 Task: Use the "Google Maps" extension to access maps and directions quickly.
Action: Mouse moved to (1005, 30)
Screenshot: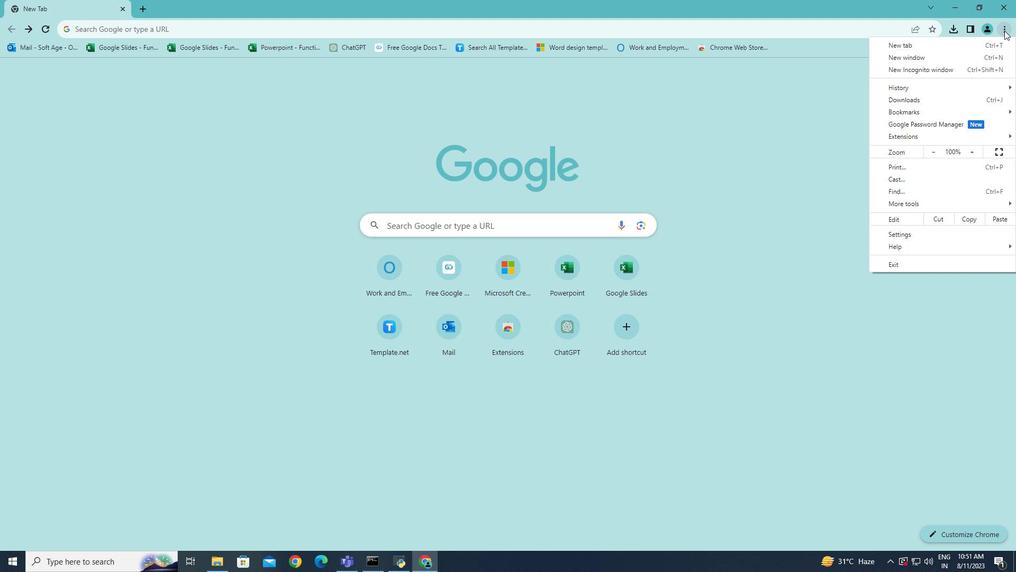 
Action: Mouse pressed left at (1005, 30)
Screenshot: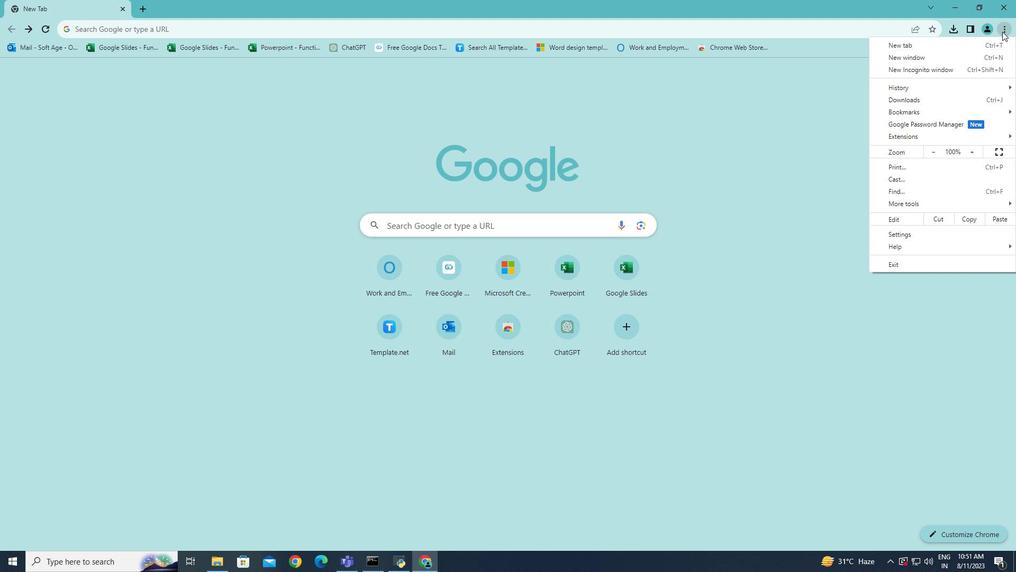 
Action: Mouse moved to (905, 137)
Screenshot: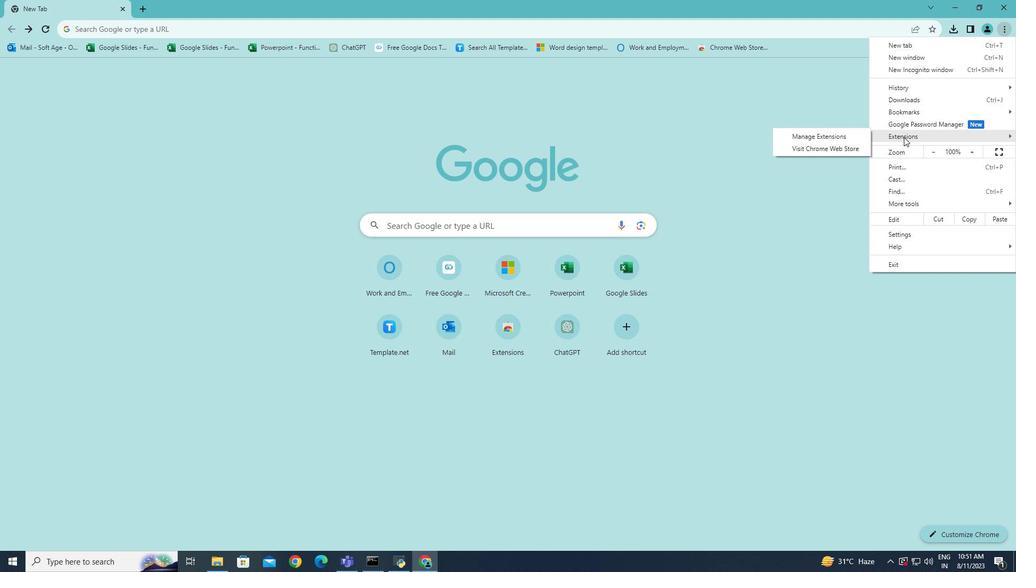 
Action: Mouse pressed left at (905, 137)
Screenshot: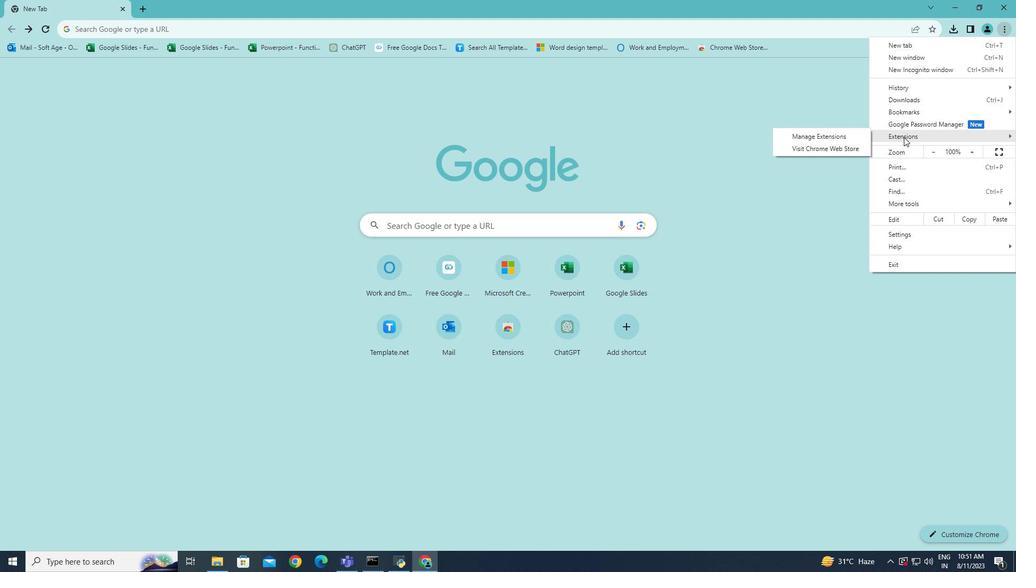 
Action: Mouse moved to (832, 149)
Screenshot: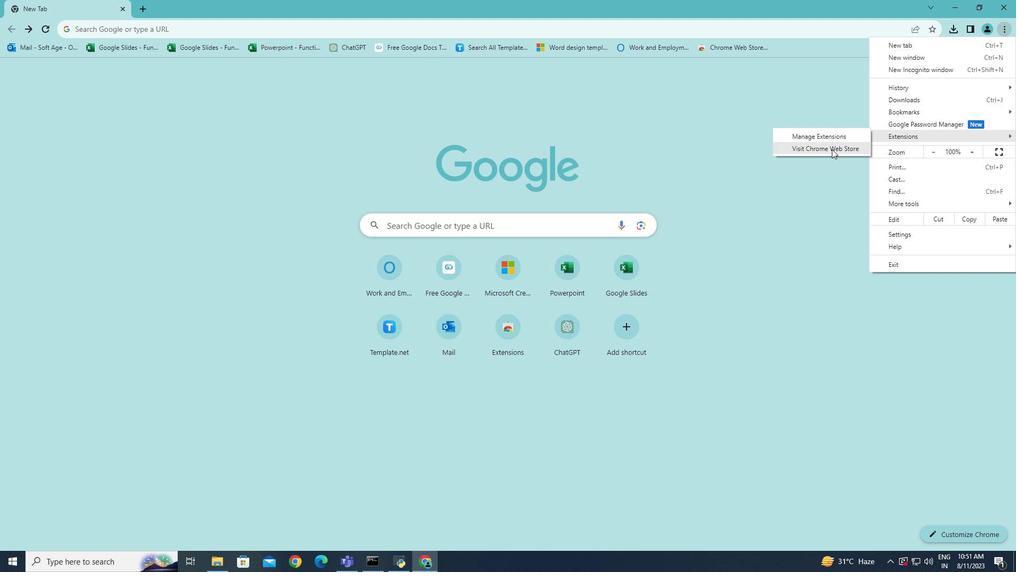 
Action: Mouse pressed left at (832, 149)
Screenshot: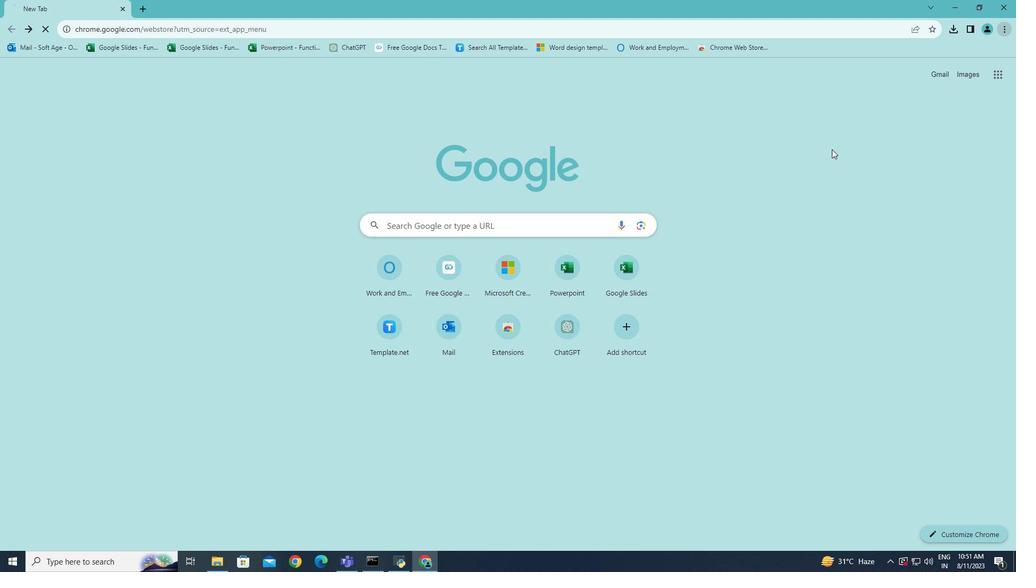 
Action: Mouse moved to (252, 95)
Screenshot: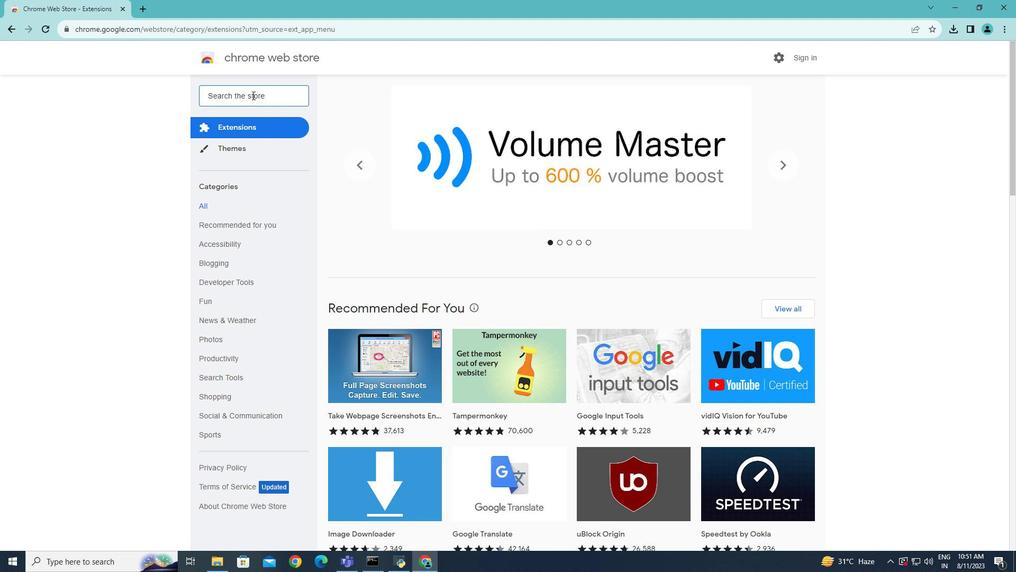 
Action: Mouse pressed left at (252, 95)
Screenshot: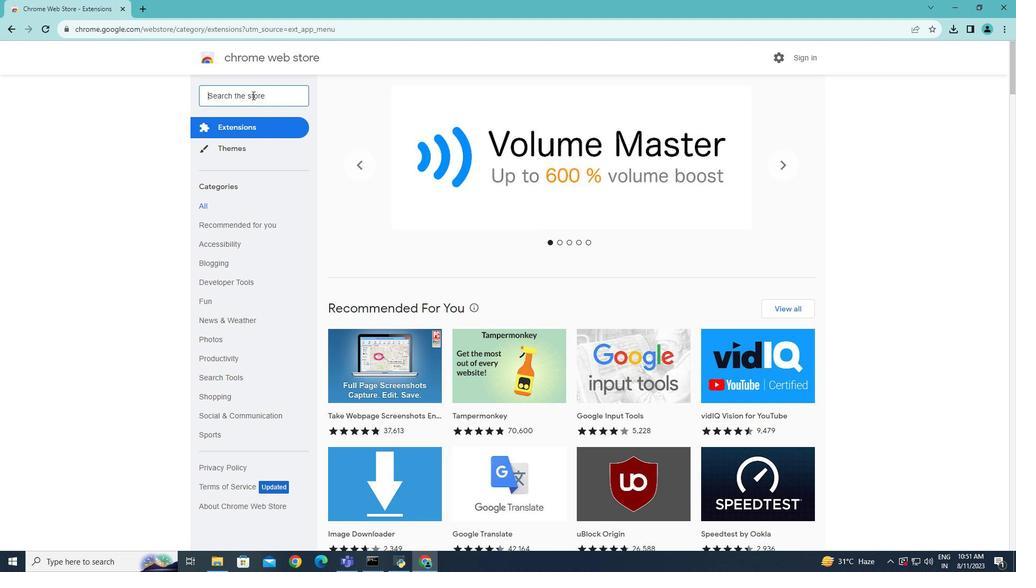 
Action: Key pressed google<Key.space>earth<Key.enter>
Screenshot: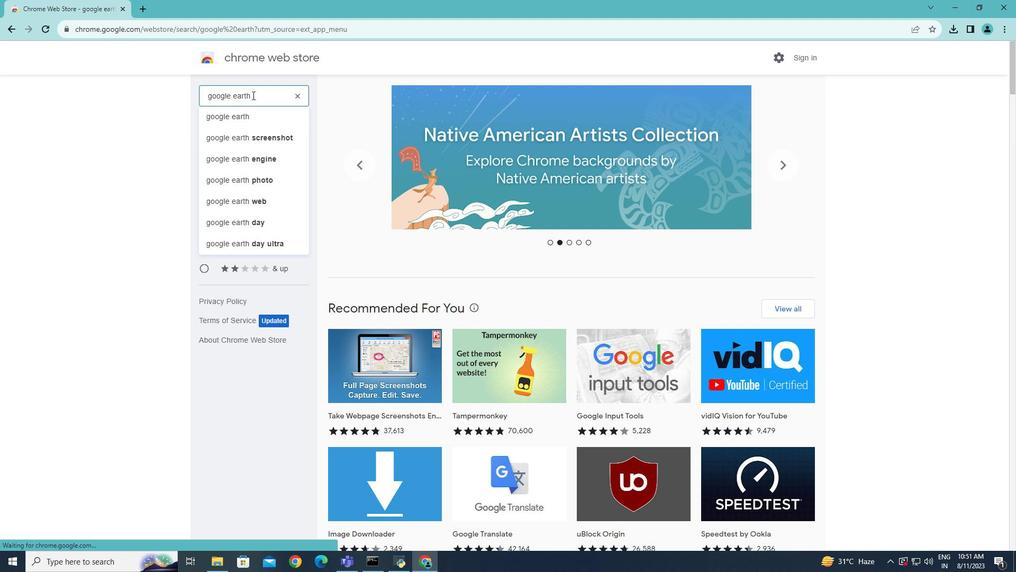 
Action: Mouse moved to (573, 173)
Screenshot: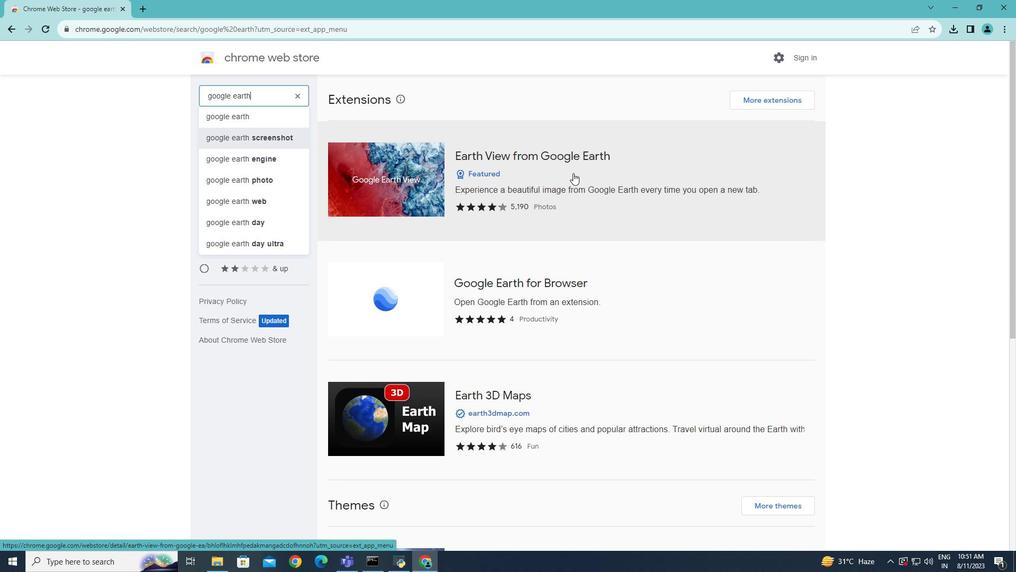 
Action: Mouse pressed left at (573, 173)
Screenshot: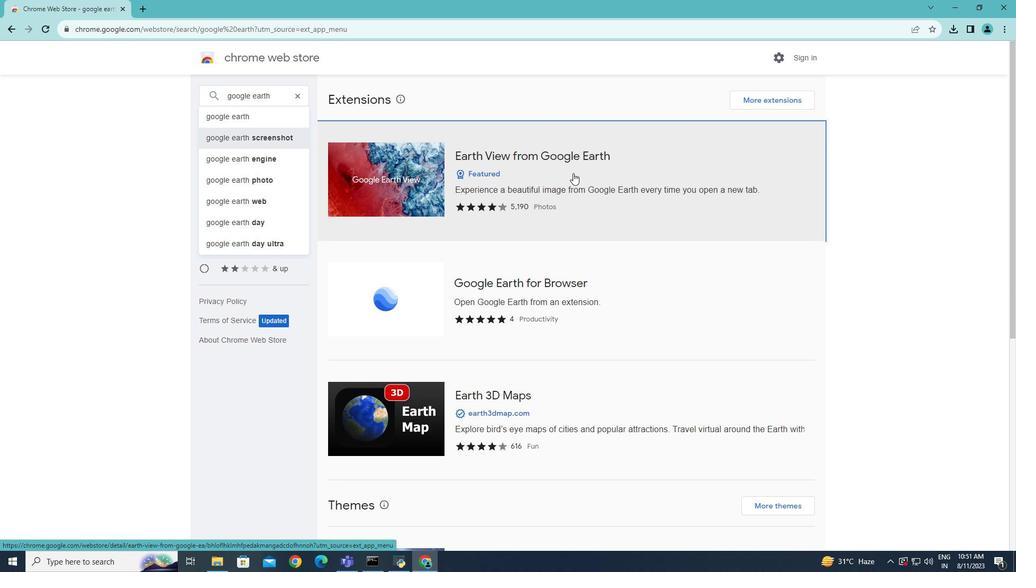 
Action: Mouse moved to (713, 134)
Screenshot: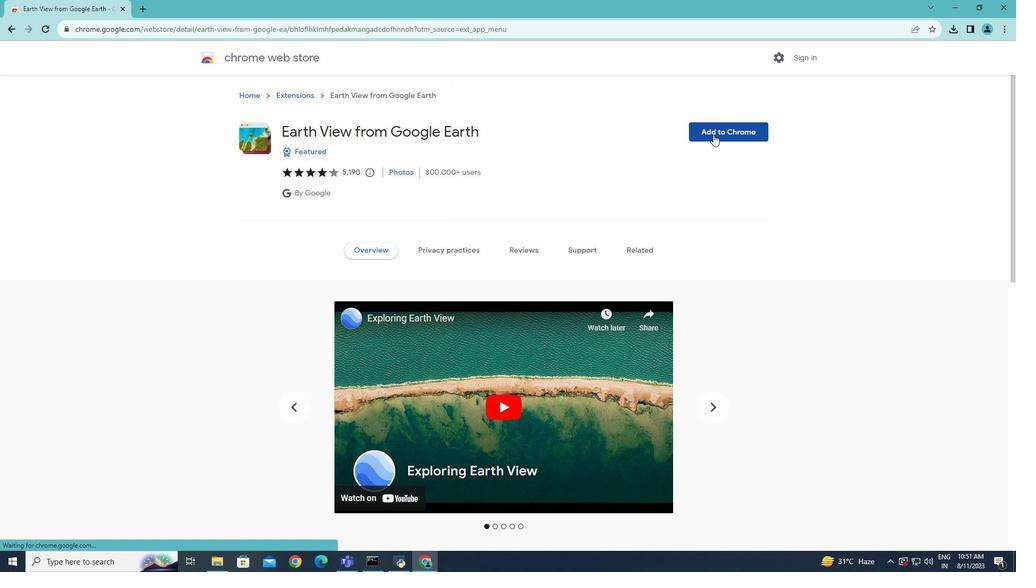 
Action: Mouse pressed left at (713, 134)
Screenshot: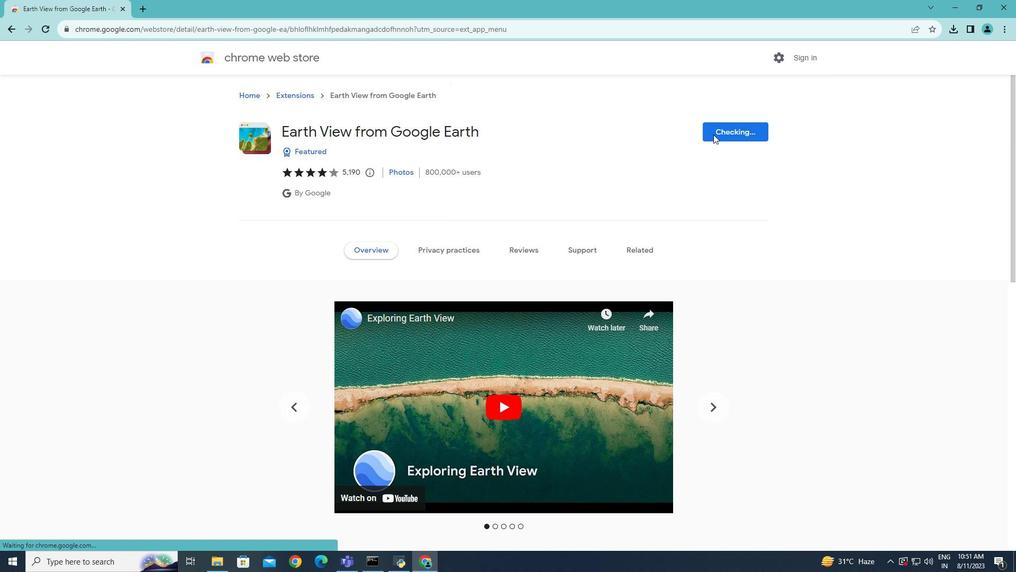 
Action: Mouse moved to (524, 137)
Screenshot: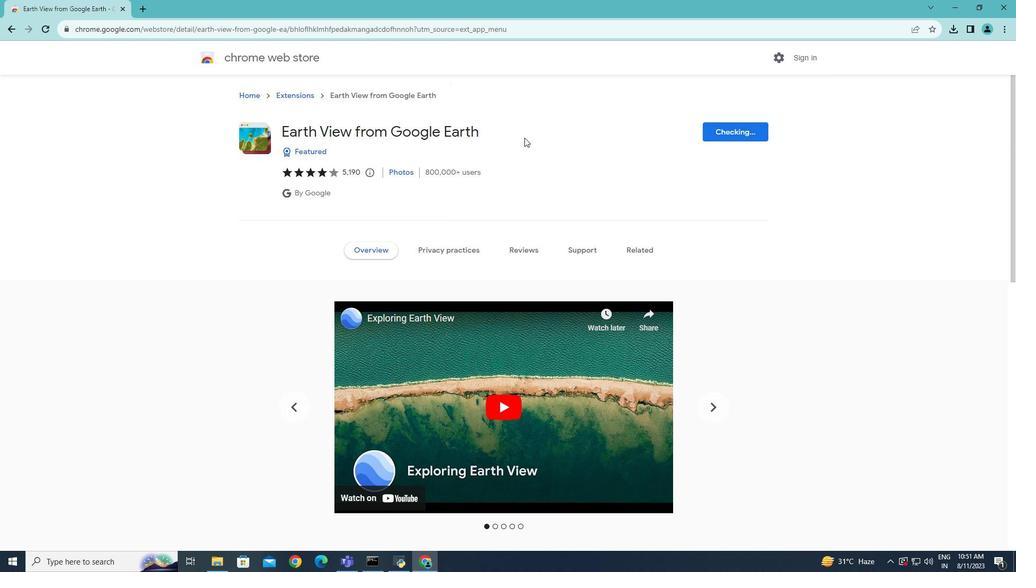 
Action: Mouse pressed left at (524, 137)
Screenshot: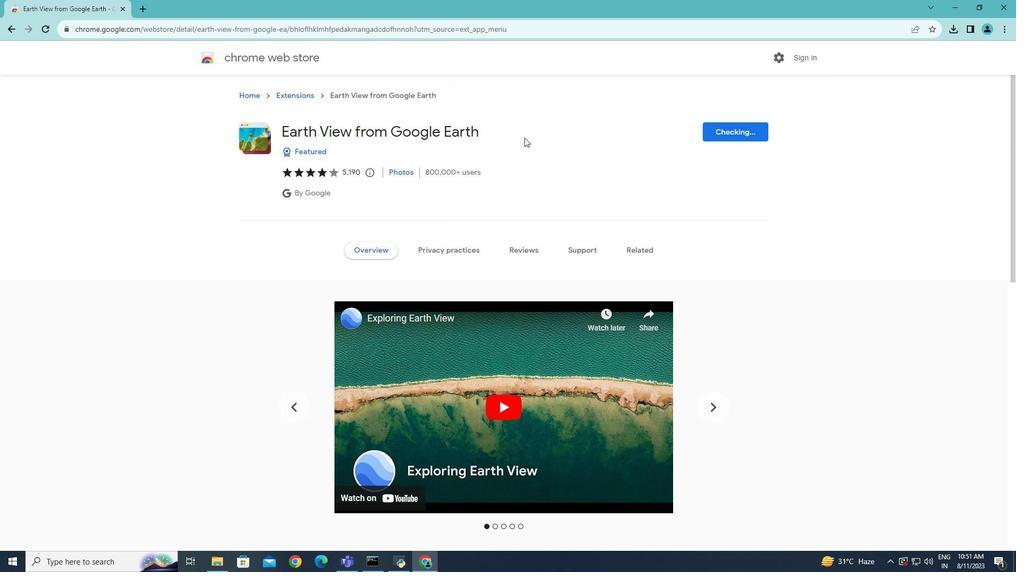 
Action: Mouse moved to (796, 137)
Screenshot: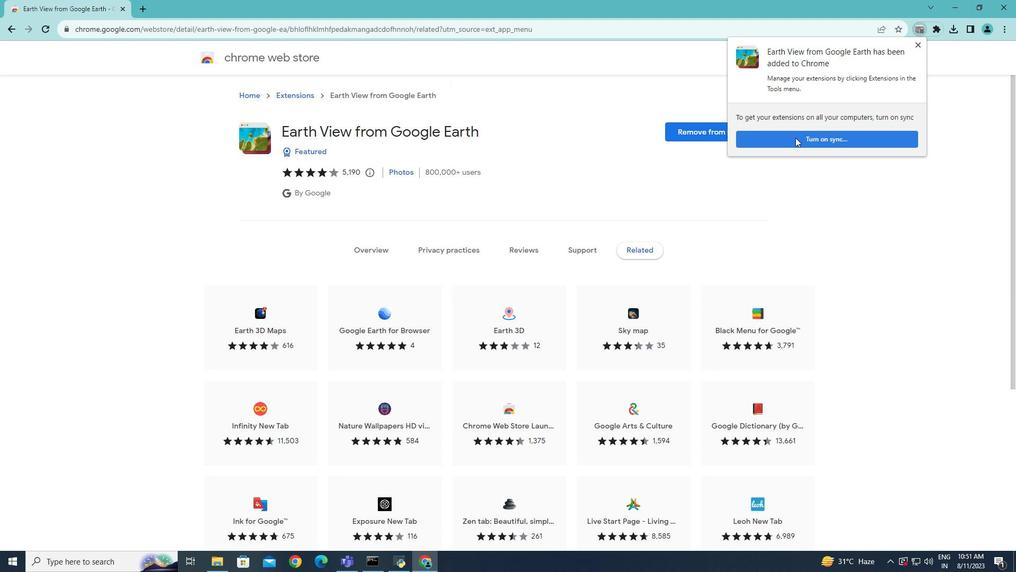 
Action: Mouse pressed left at (796, 137)
Screenshot: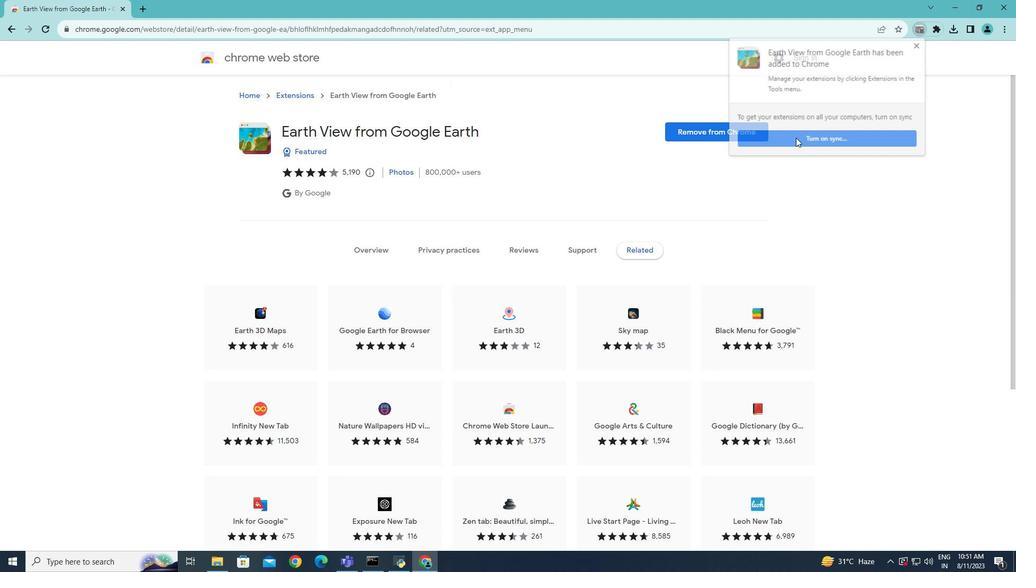 
Action: Mouse moved to (104, 7)
Screenshot: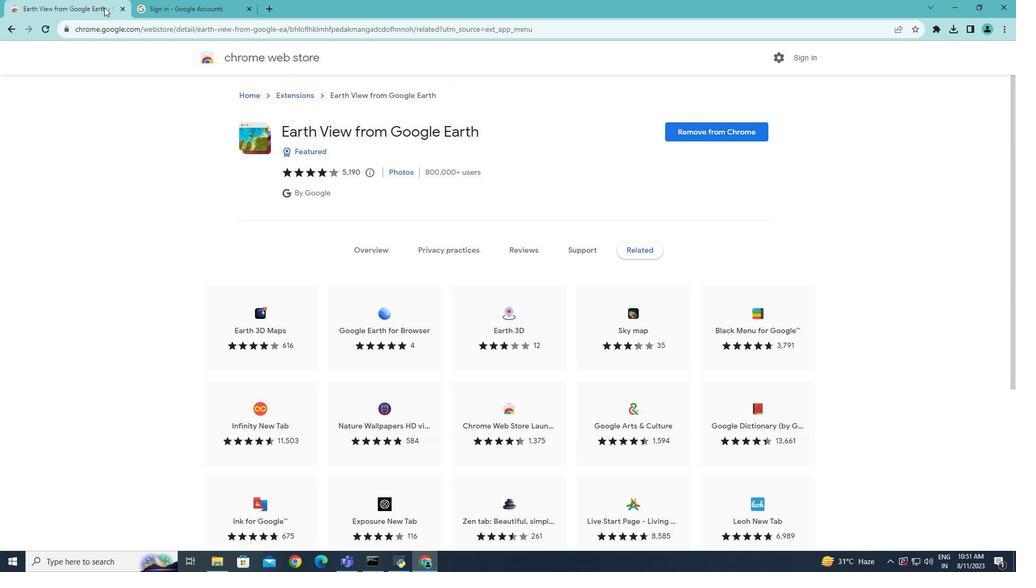 
Action: Mouse pressed left at (104, 7)
Screenshot: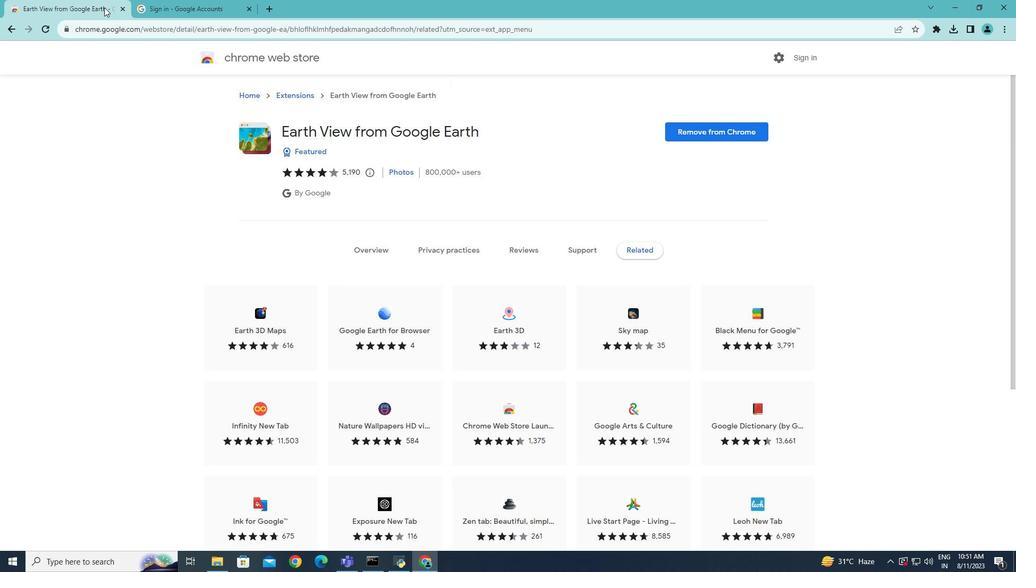 
Action: Mouse moved to (931, 28)
Screenshot: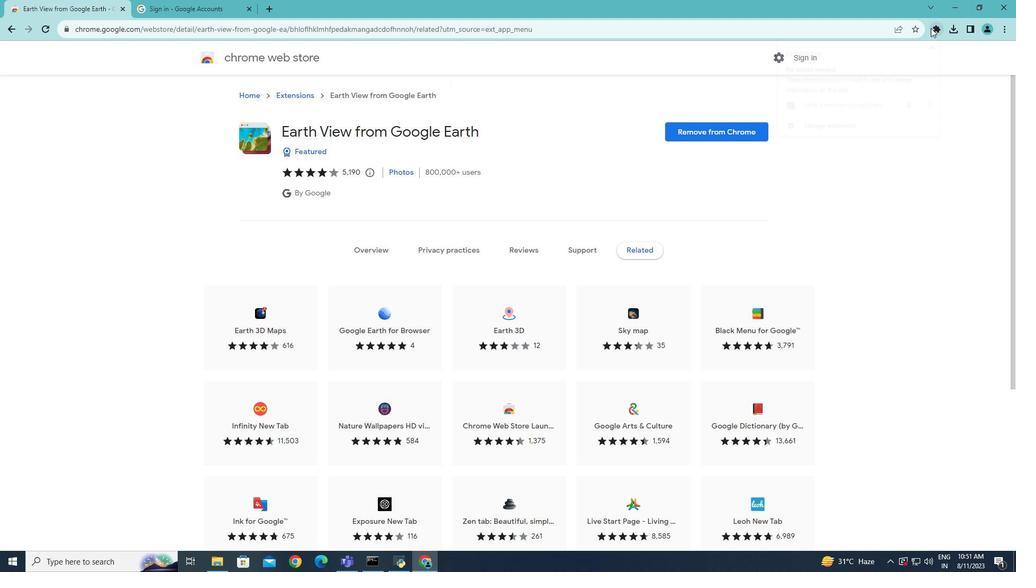 
Action: Mouse pressed left at (931, 28)
Screenshot: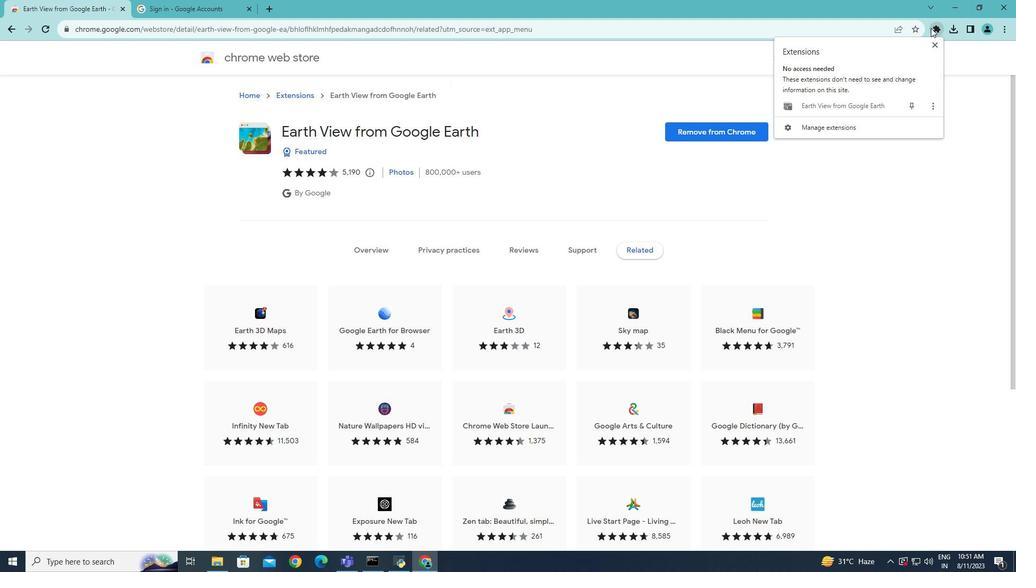 
Action: Mouse moved to (834, 110)
Screenshot: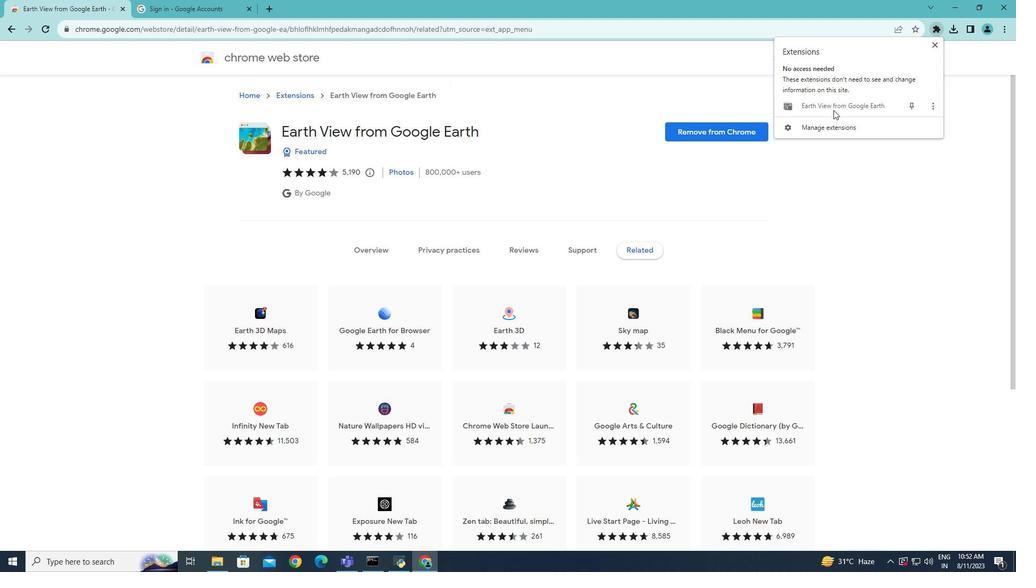 
Action: Mouse pressed left at (834, 110)
Screenshot: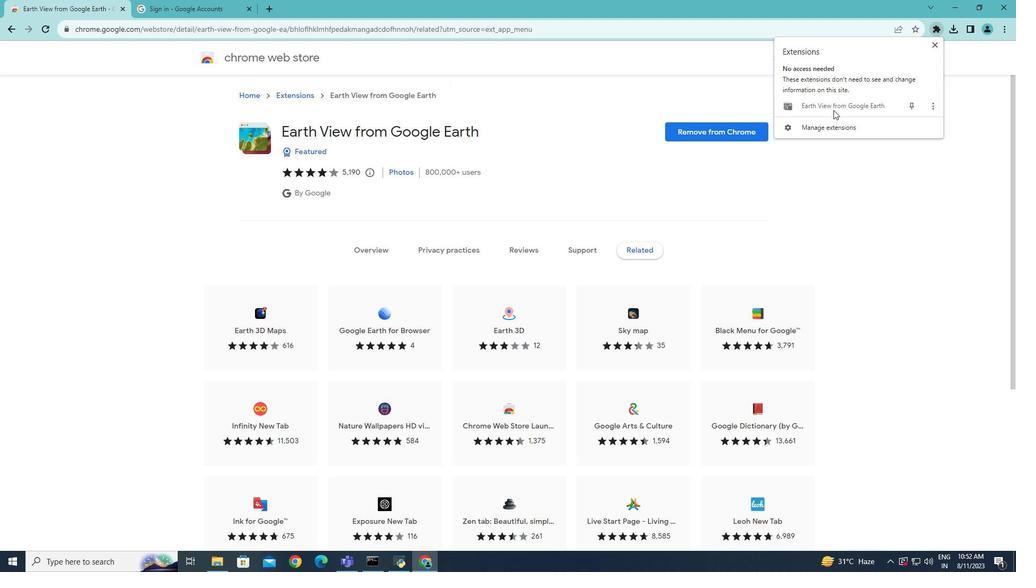 
Action: Mouse moved to (826, 124)
Screenshot: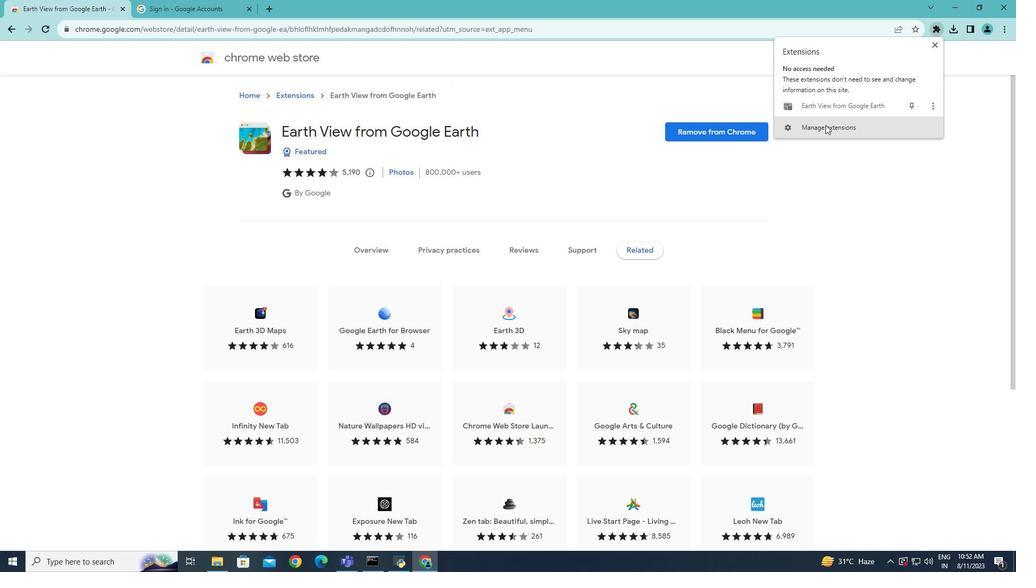 
Action: Mouse pressed left at (825, 131)
Screenshot: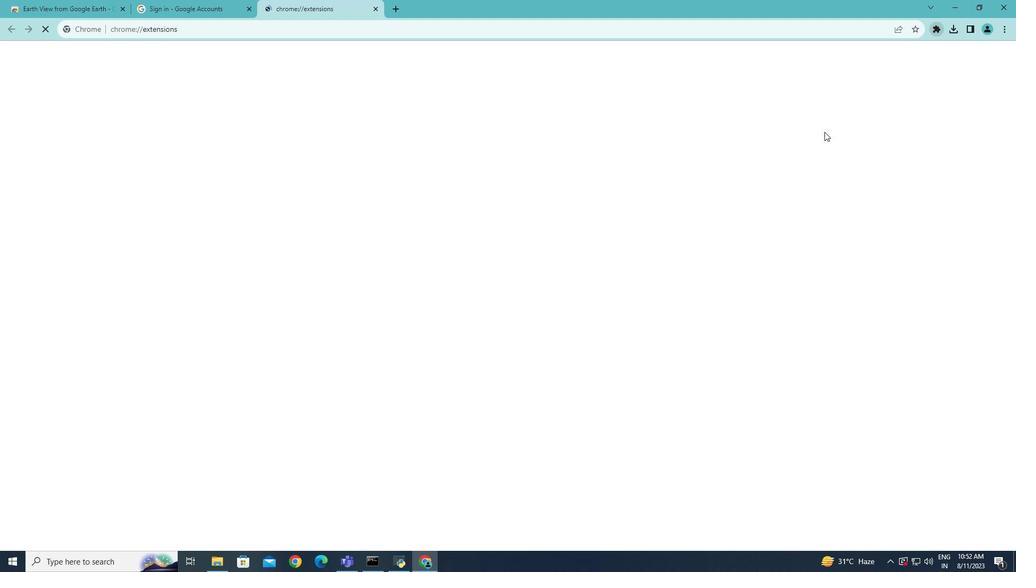
Action: Mouse moved to (202, 156)
Screenshot: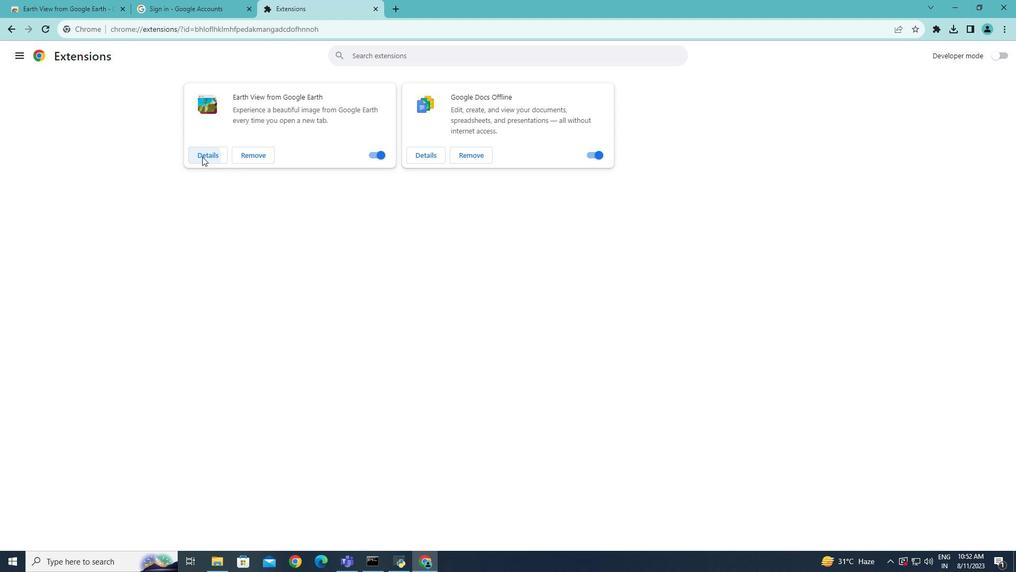 
Action: Mouse pressed left at (202, 156)
Screenshot: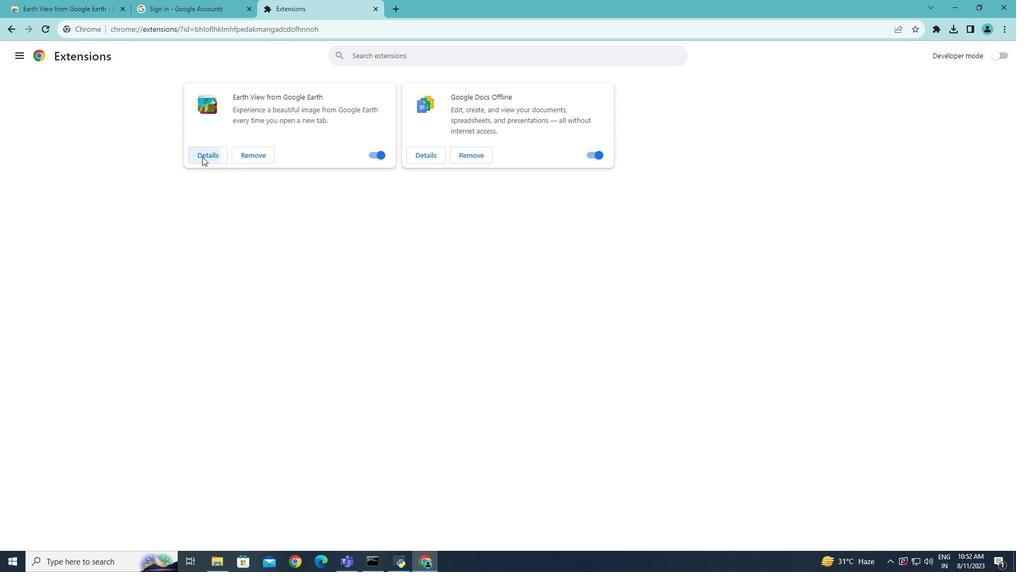 
Action: Mouse moved to (505, 205)
Screenshot: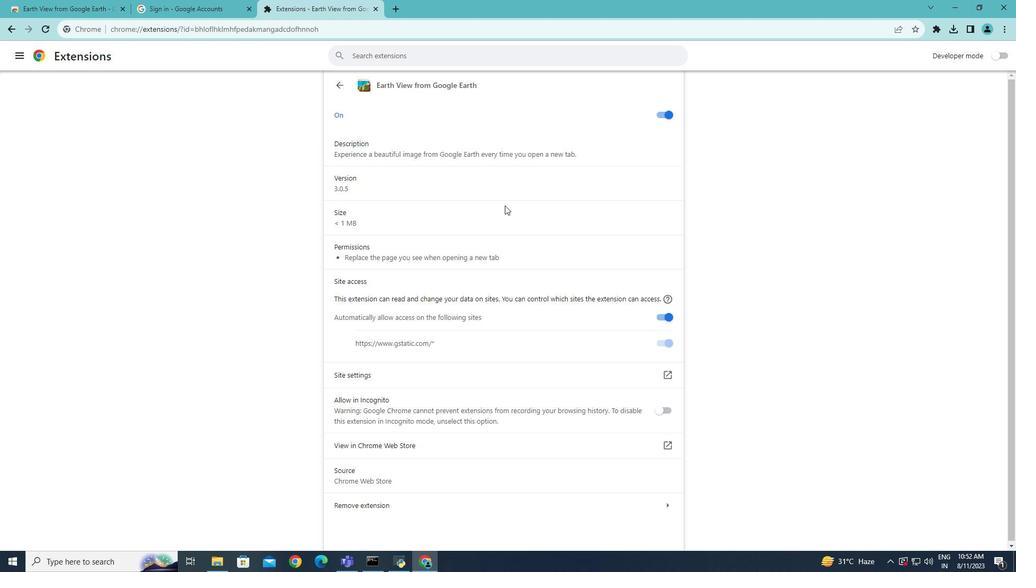 
Action: Mouse scrolled (505, 204) with delta (0, 0)
Screenshot: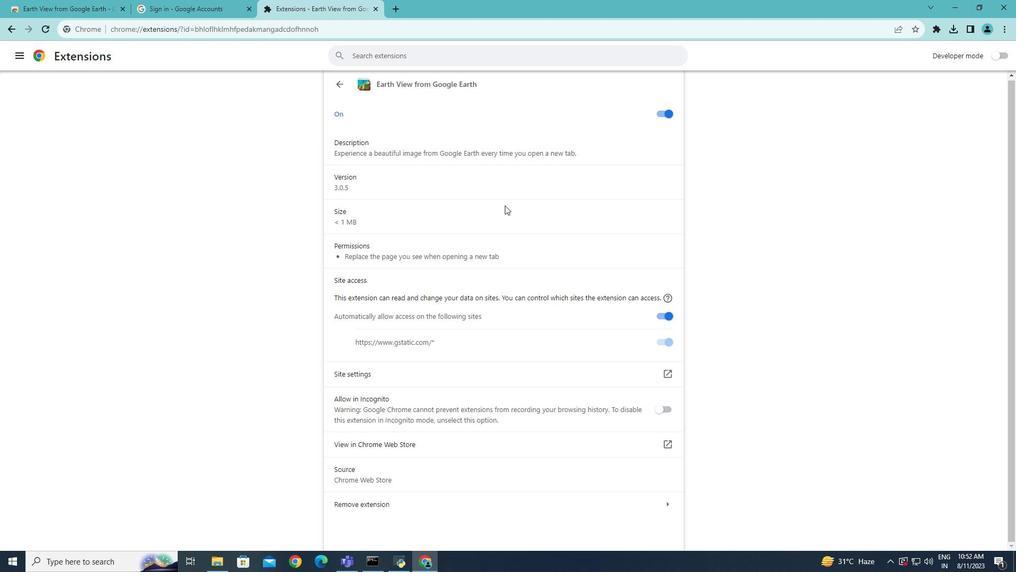 
Action: Mouse scrolled (505, 204) with delta (0, 0)
Screenshot: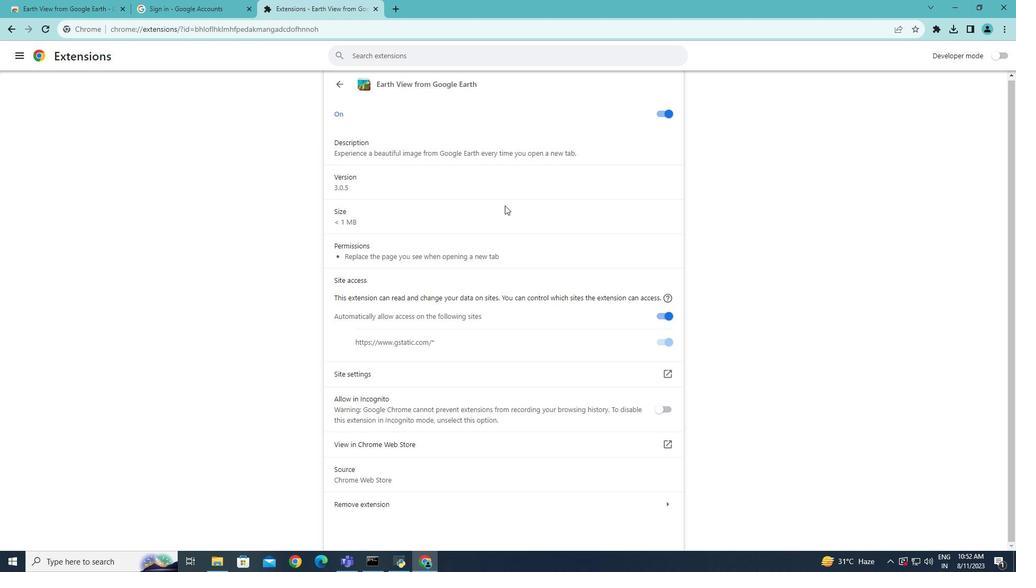 
Action: Mouse scrolled (505, 204) with delta (0, 0)
Screenshot: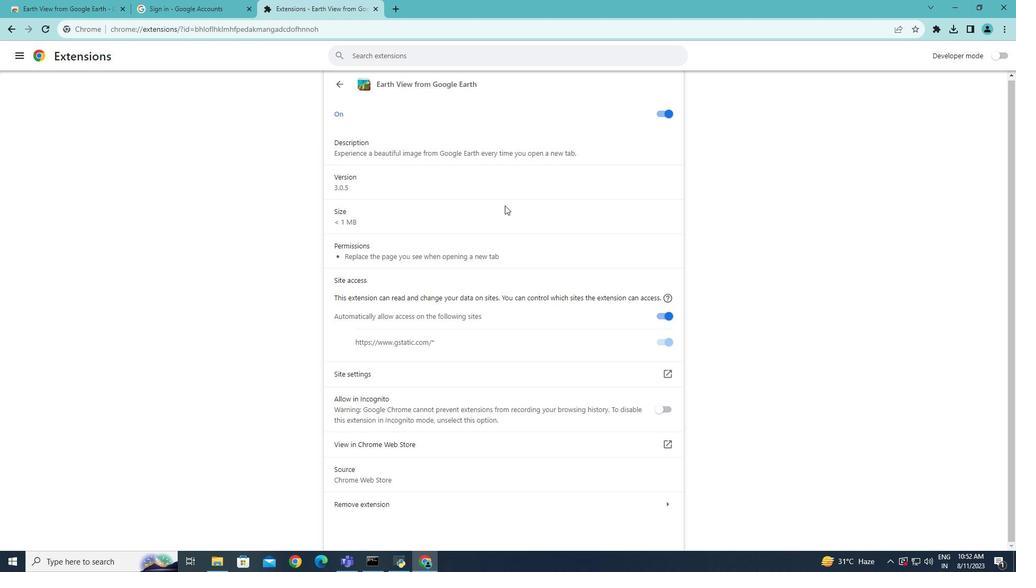 
Action: Mouse scrolled (505, 204) with delta (0, 0)
Screenshot: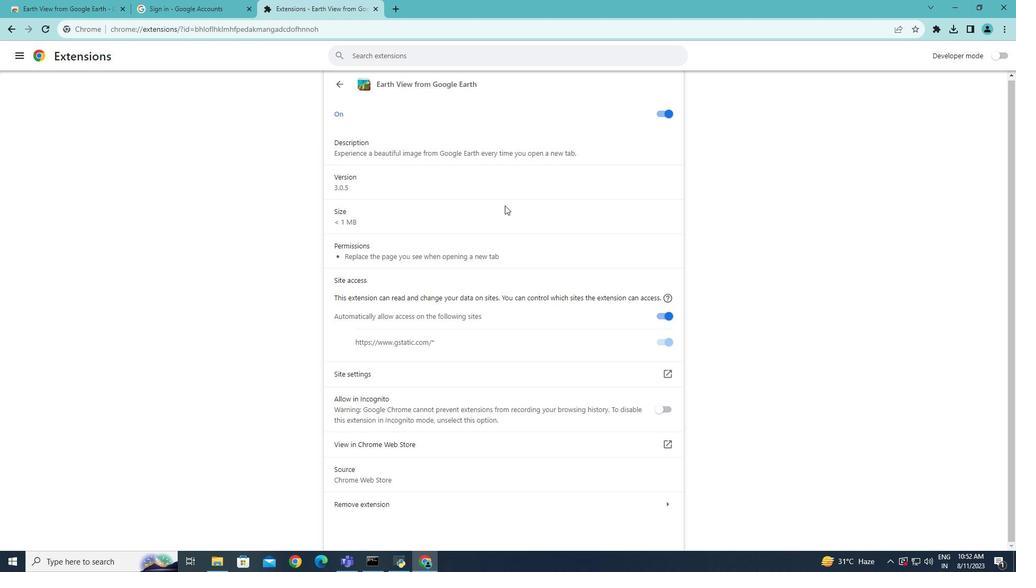 
Action: Mouse scrolled (505, 206) with delta (0, 0)
Screenshot: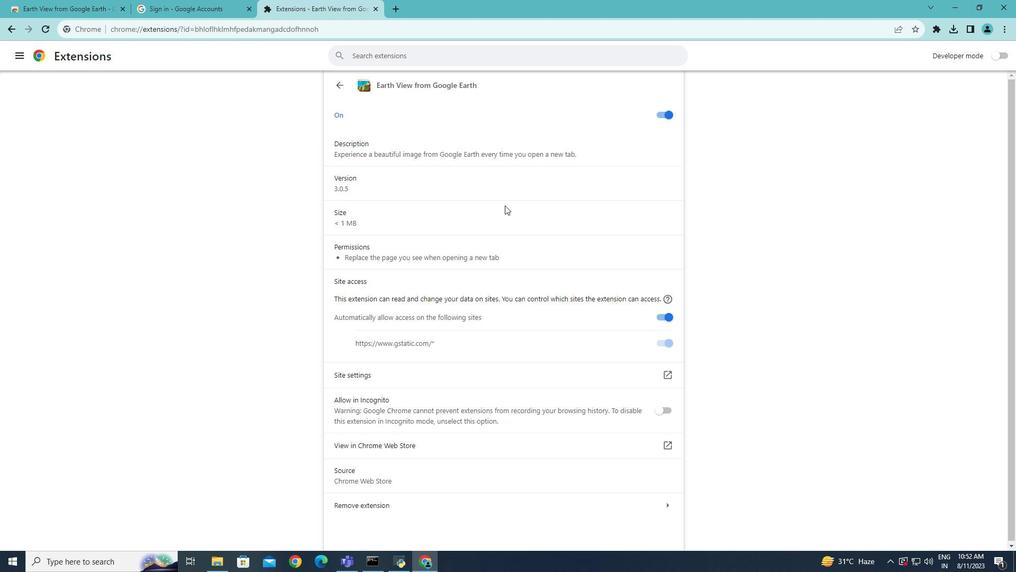 
Action: Mouse scrolled (505, 206) with delta (0, 0)
Screenshot: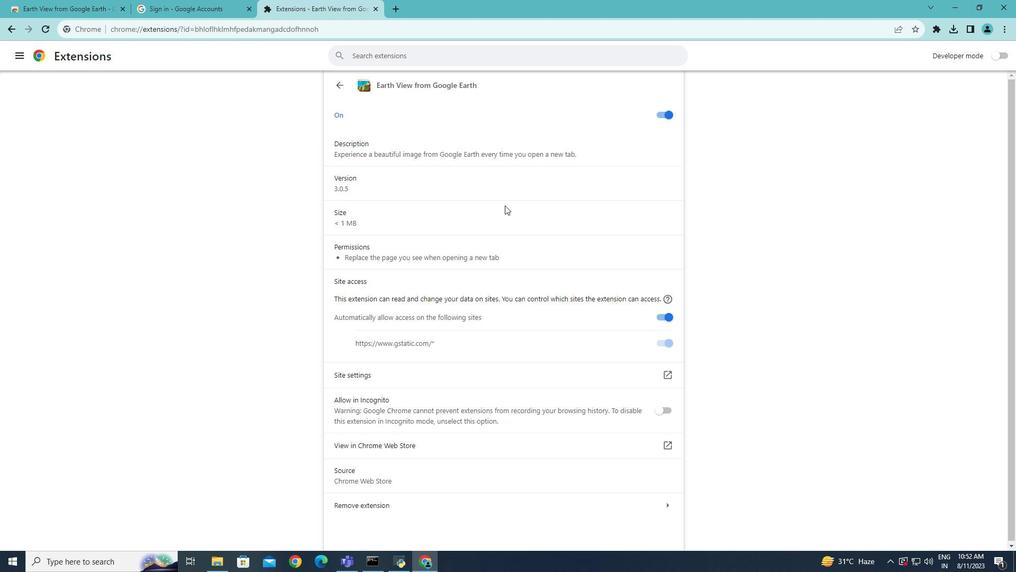
Action: Mouse scrolled (505, 206) with delta (0, 0)
Screenshot: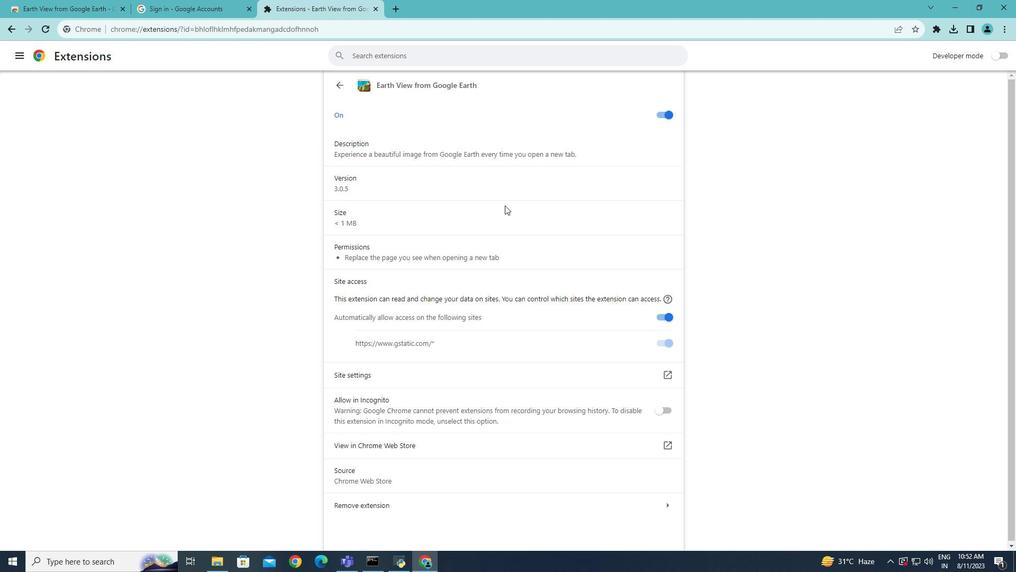 
Action: Mouse scrolled (505, 206) with delta (0, 0)
Screenshot: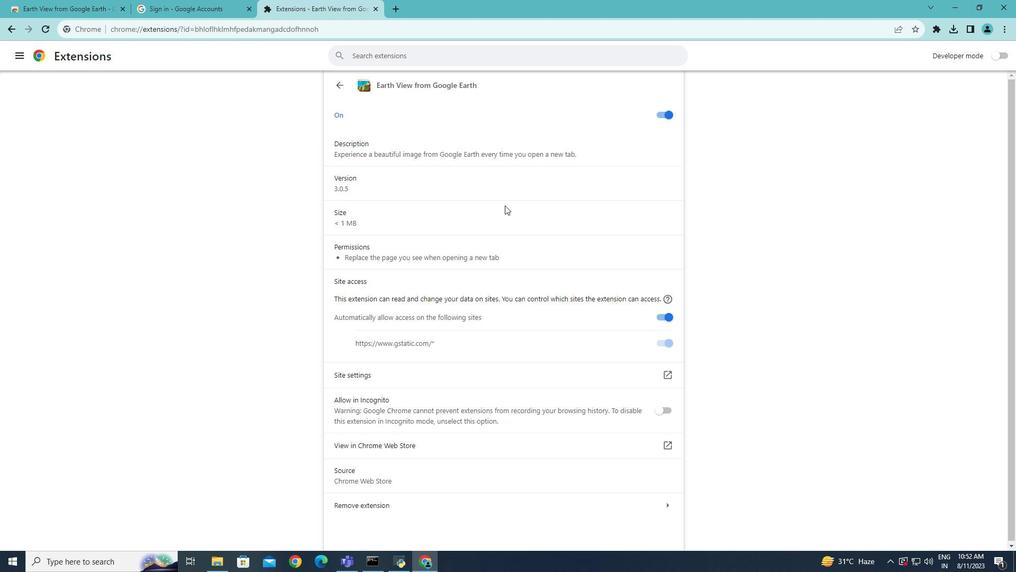 
Action: Mouse scrolled (505, 204) with delta (0, 0)
Screenshot: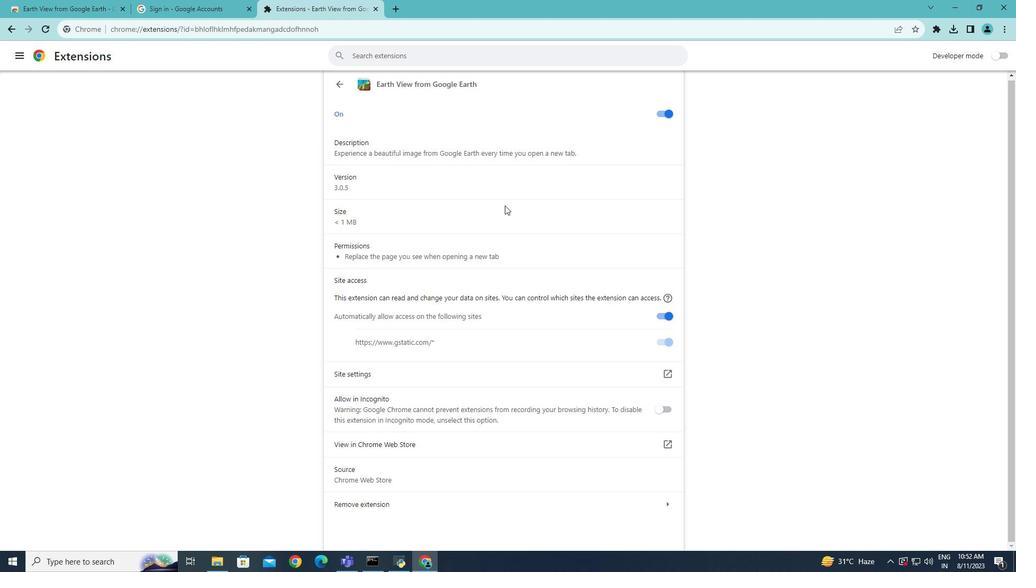 
Action: Mouse scrolled (505, 204) with delta (0, 0)
Screenshot: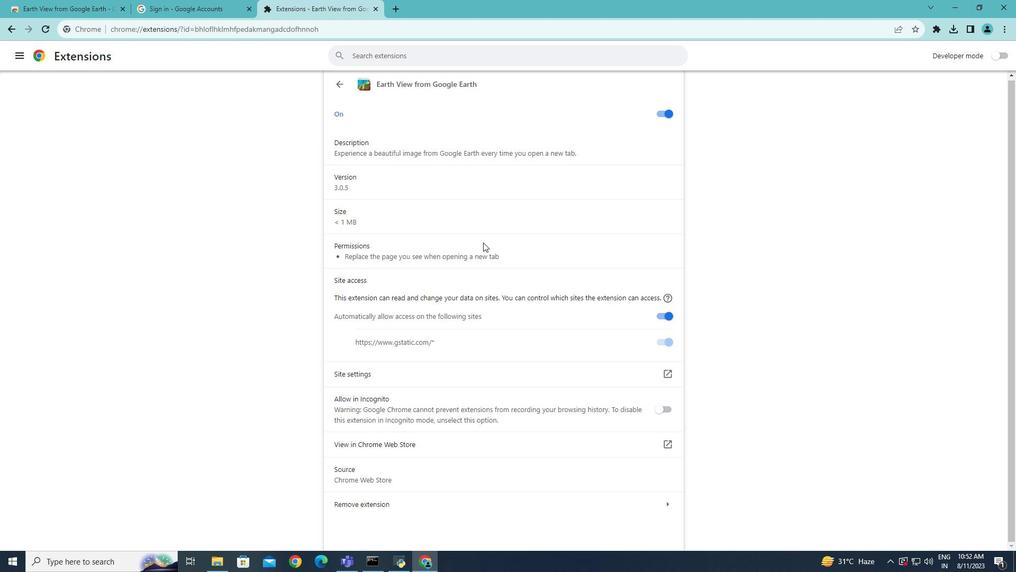 
Action: Mouse scrolled (505, 204) with delta (0, 0)
Screenshot: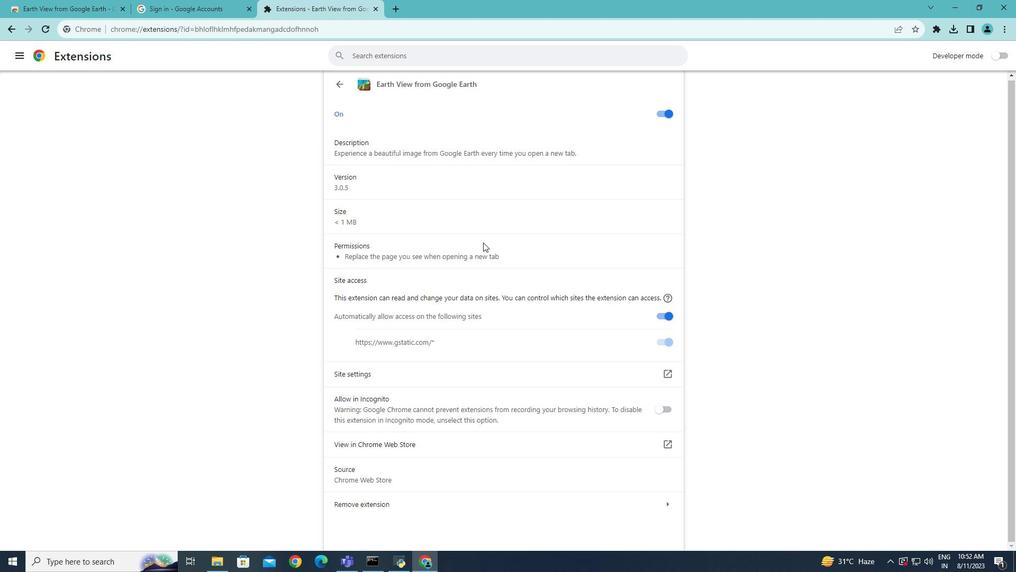 
Action: Mouse scrolled (505, 204) with delta (0, 0)
Screenshot: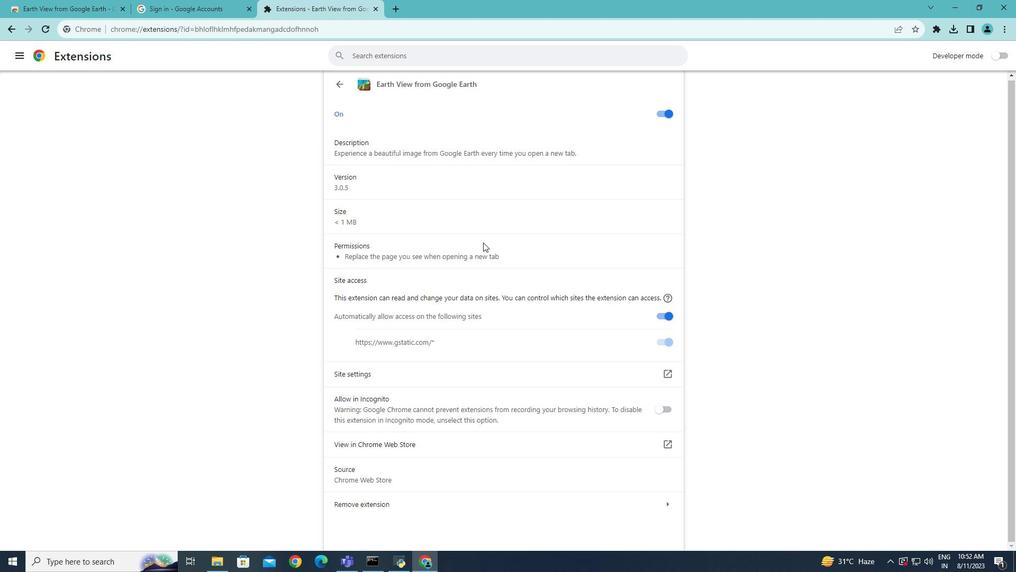 
Action: Mouse moved to (370, 389)
Screenshot: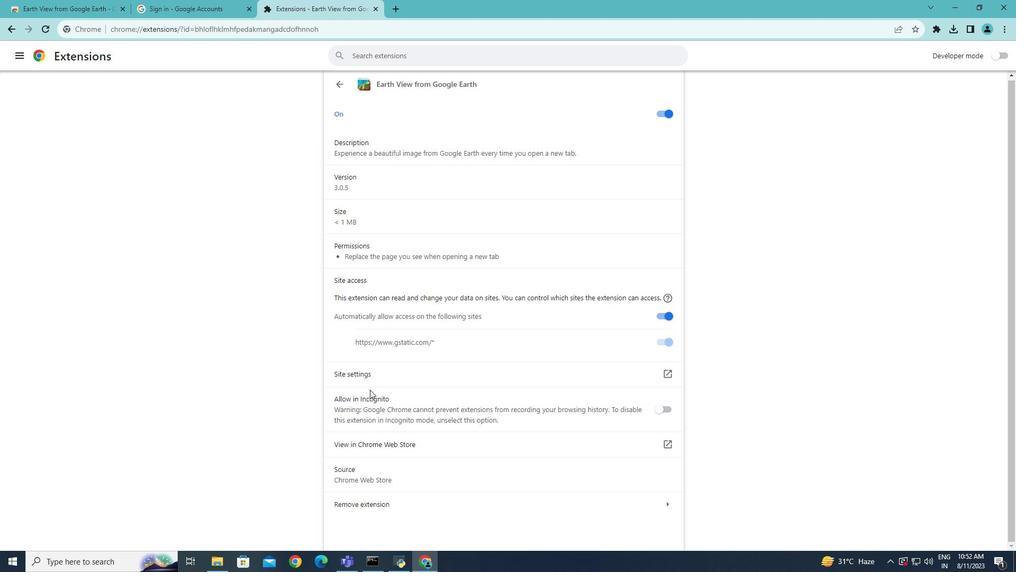 
